 Task: Choose the host language as Italian.
Action: Mouse pressed left at (1028, 147)
Screenshot: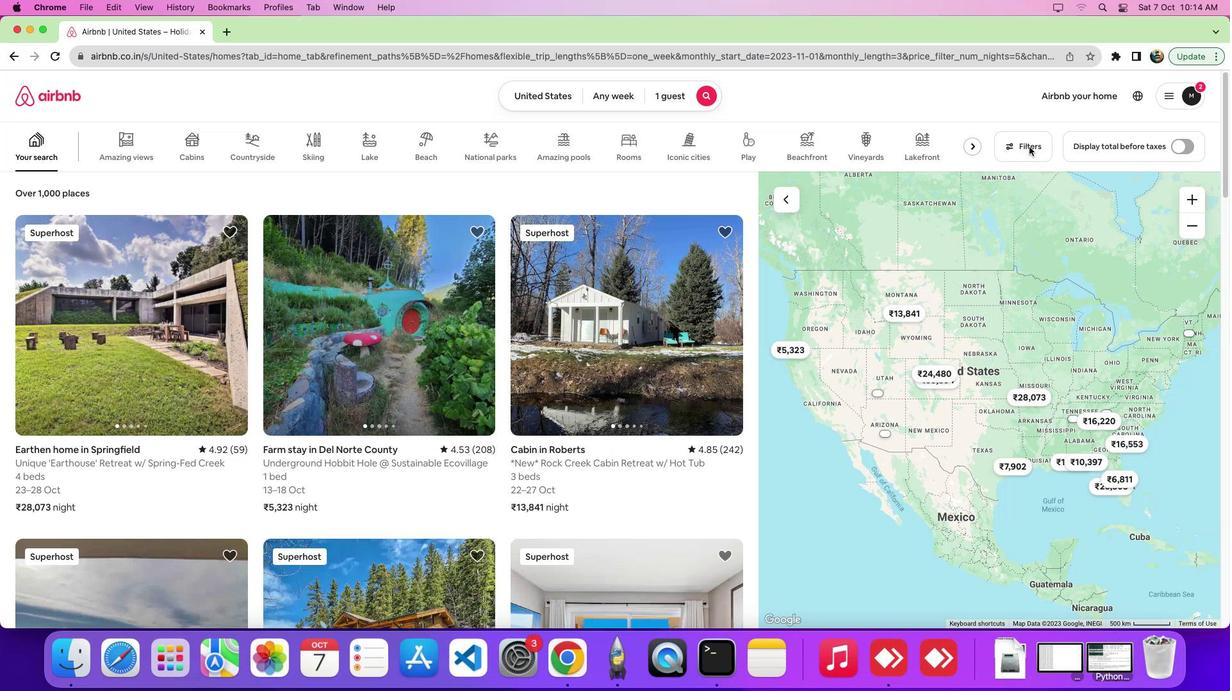 
Action: Mouse pressed left at (1028, 147)
Screenshot: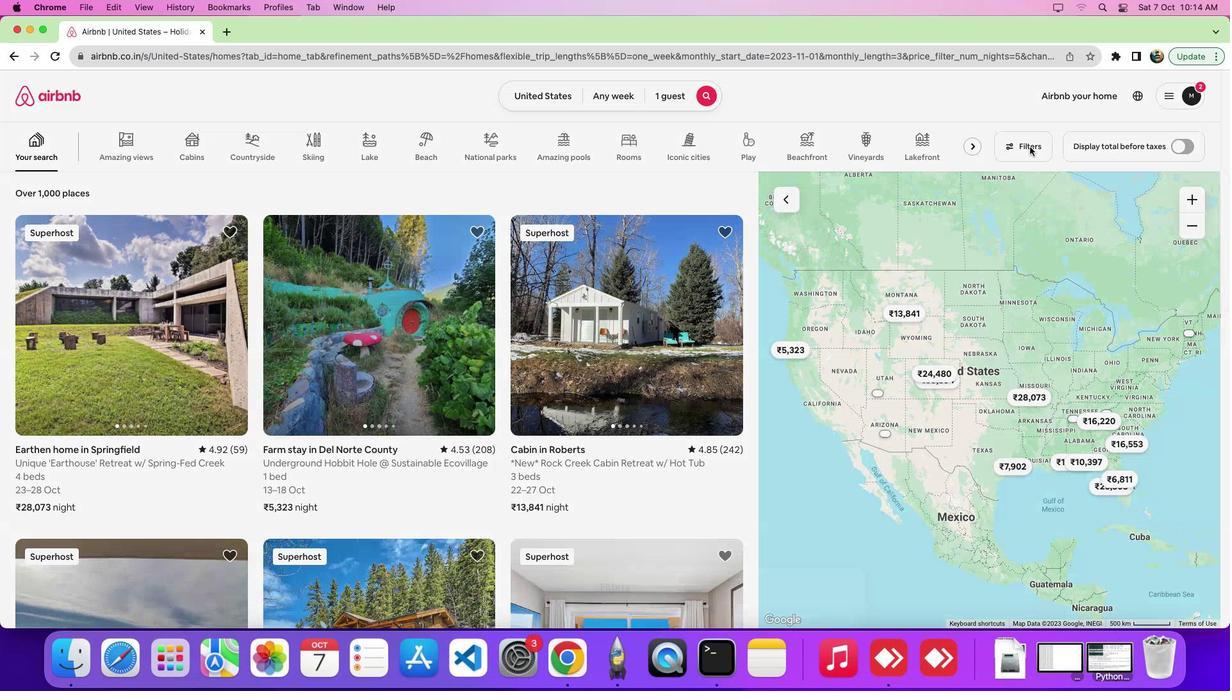 
Action: Mouse moved to (743, 226)
Screenshot: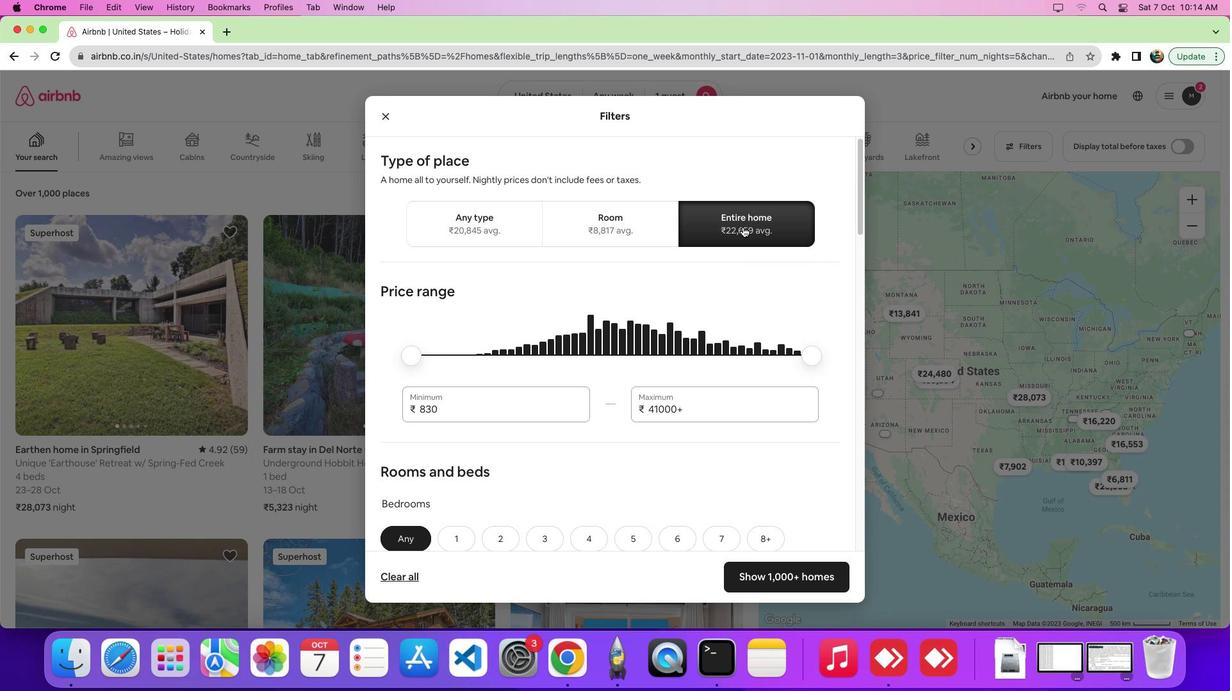 
Action: Mouse pressed left at (743, 226)
Screenshot: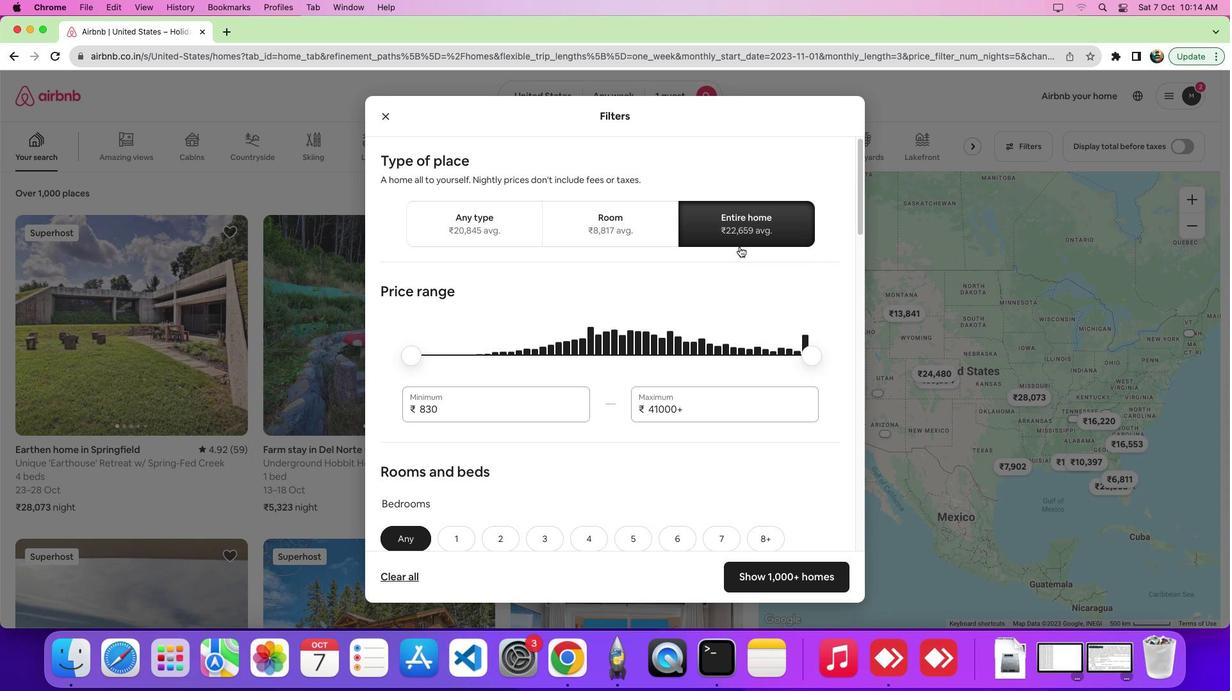 
Action: Mouse moved to (647, 401)
Screenshot: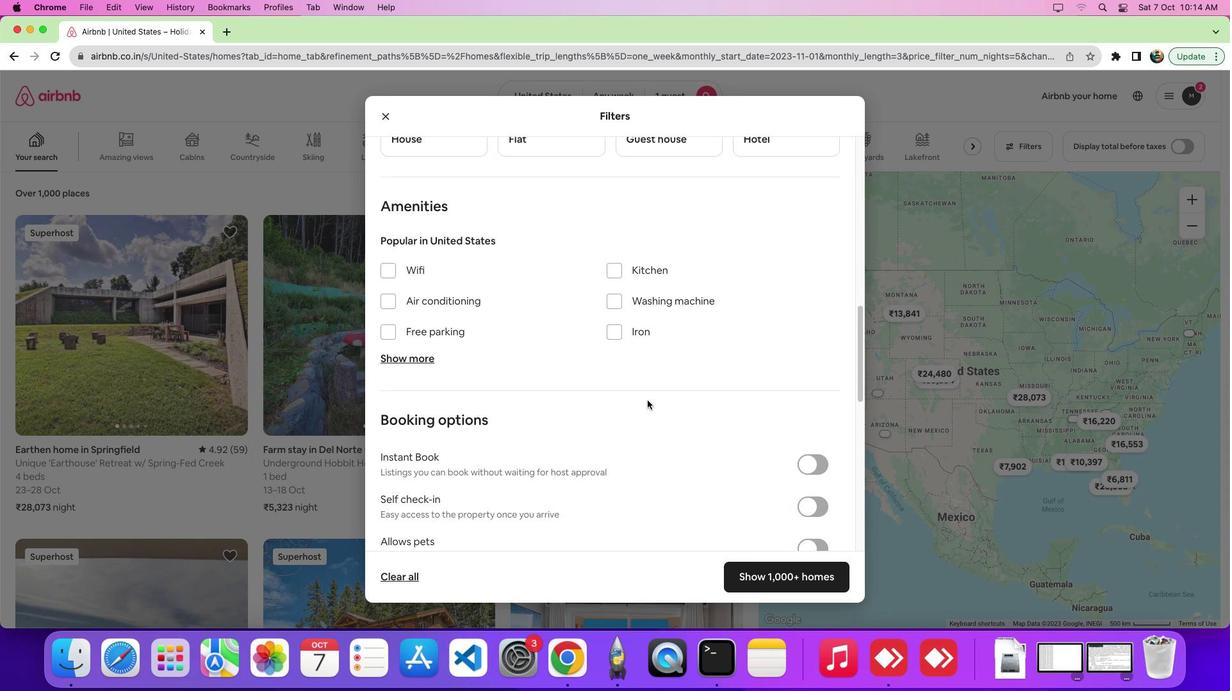 
Action: Mouse scrolled (647, 401) with delta (0, 0)
Screenshot: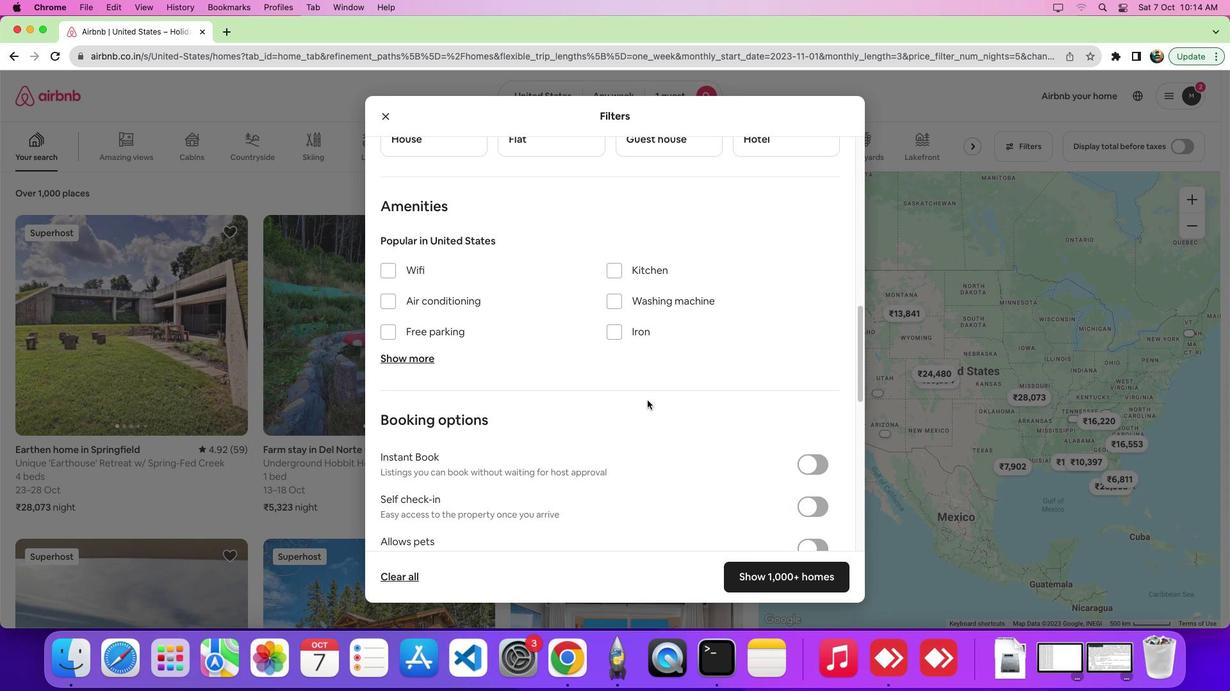 
Action: Mouse scrolled (647, 401) with delta (0, -1)
Screenshot: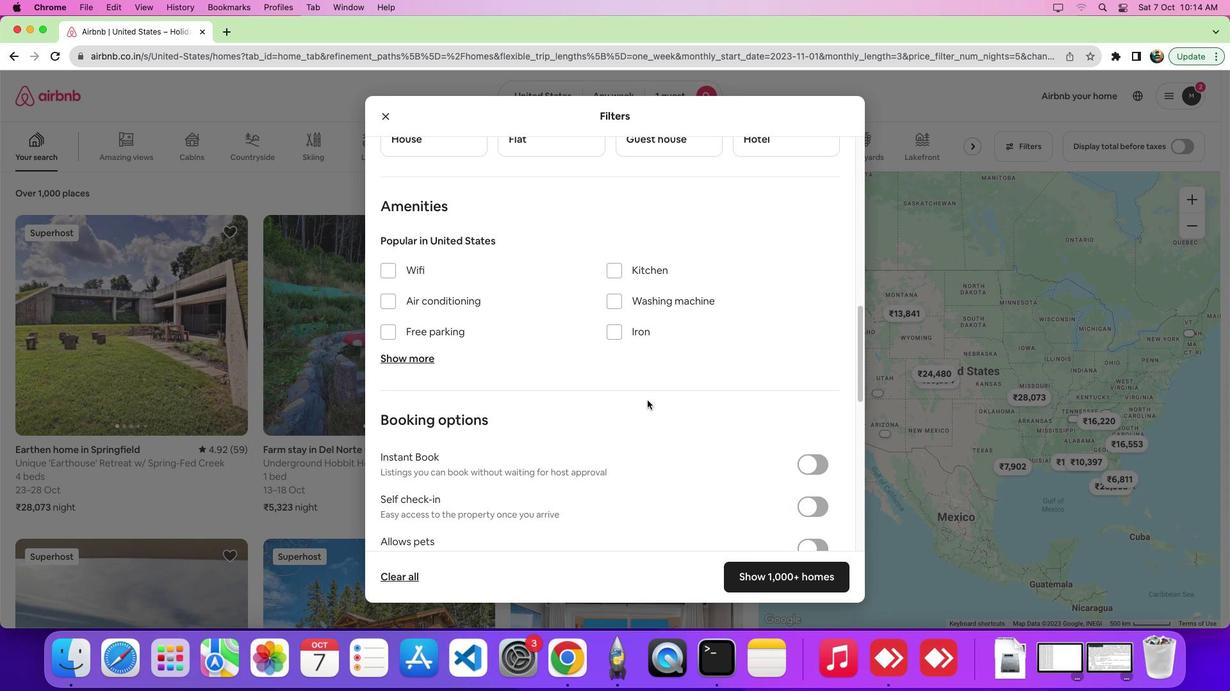 
Action: Mouse scrolled (647, 401) with delta (0, -6)
Screenshot: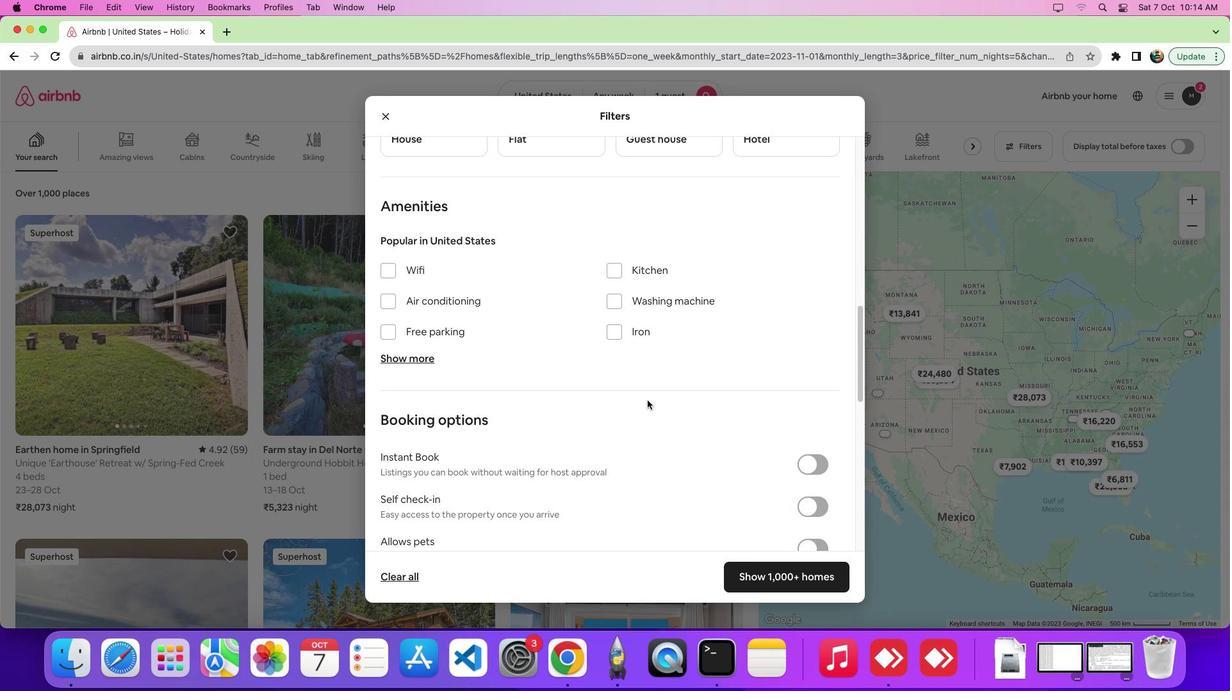 
Action: Mouse scrolled (647, 401) with delta (0, -8)
Screenshot: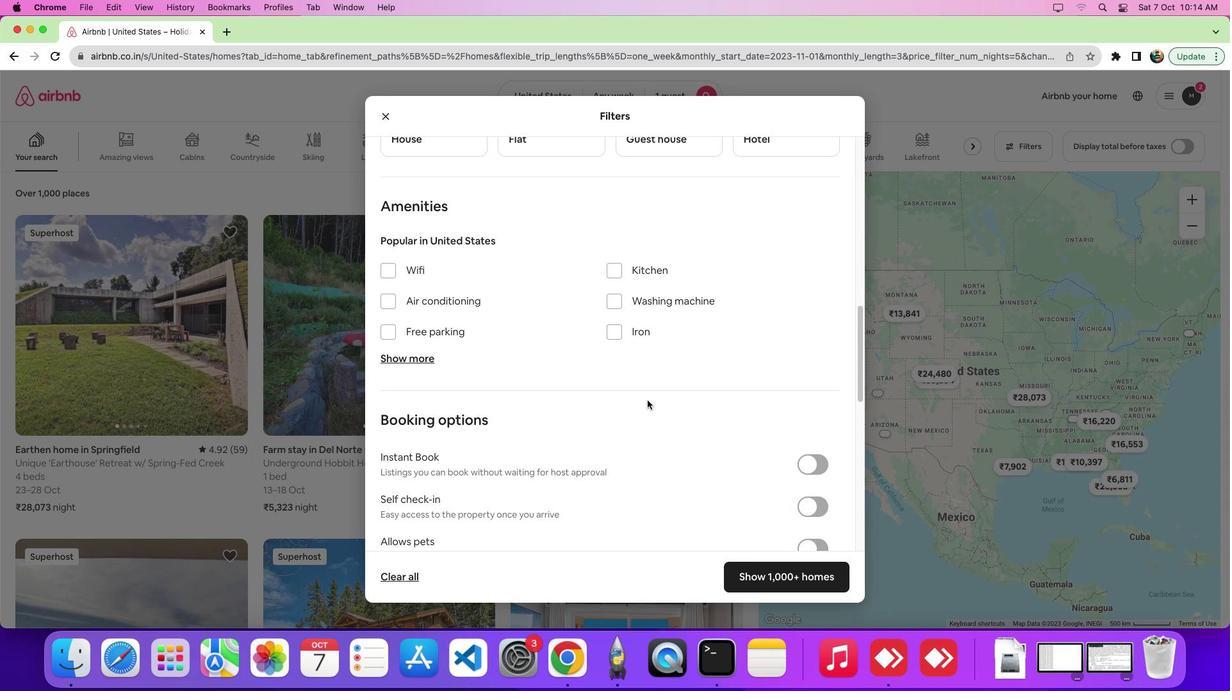 
Action: Mouse scrolled (647, 401) with delta (0, 0)
Screenshot: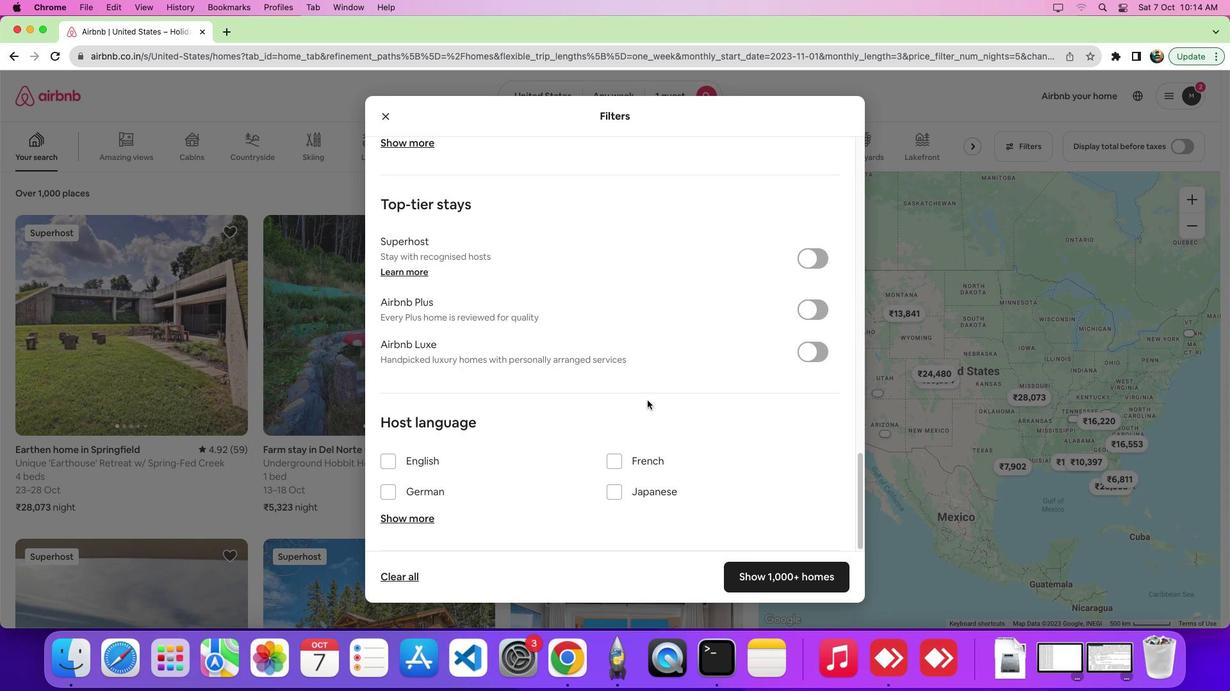 
Action: Mouse scrolled (647, 401) with delta (0, -1)
Screenshot: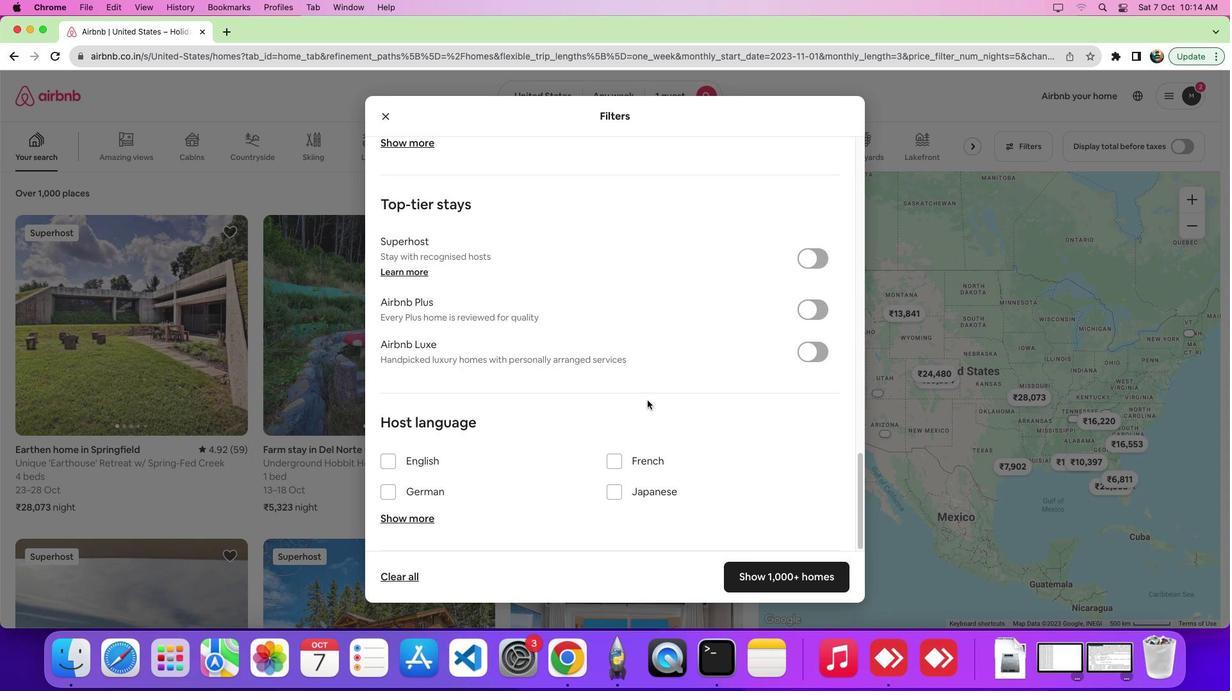 
Action: Mouse scrolled (647, 401) with delta (0, -6)
Screenshot: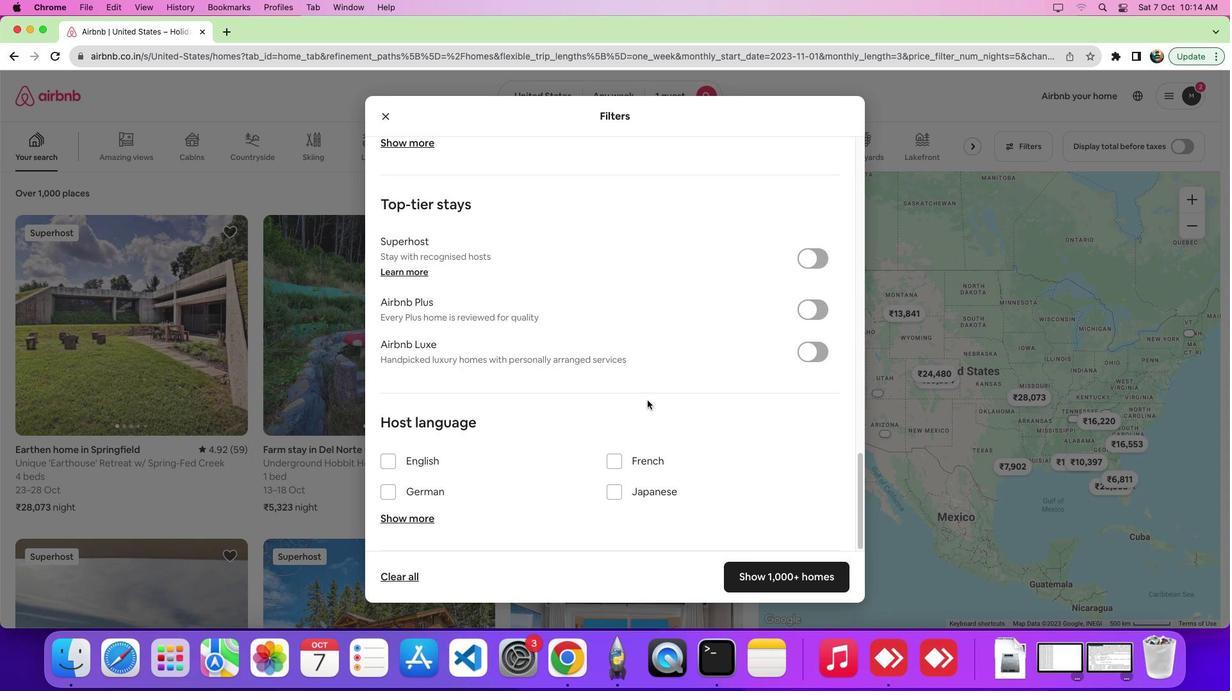 
Action: Mouse scrolled (647, 401) with delta (0, -8)
Screenshot: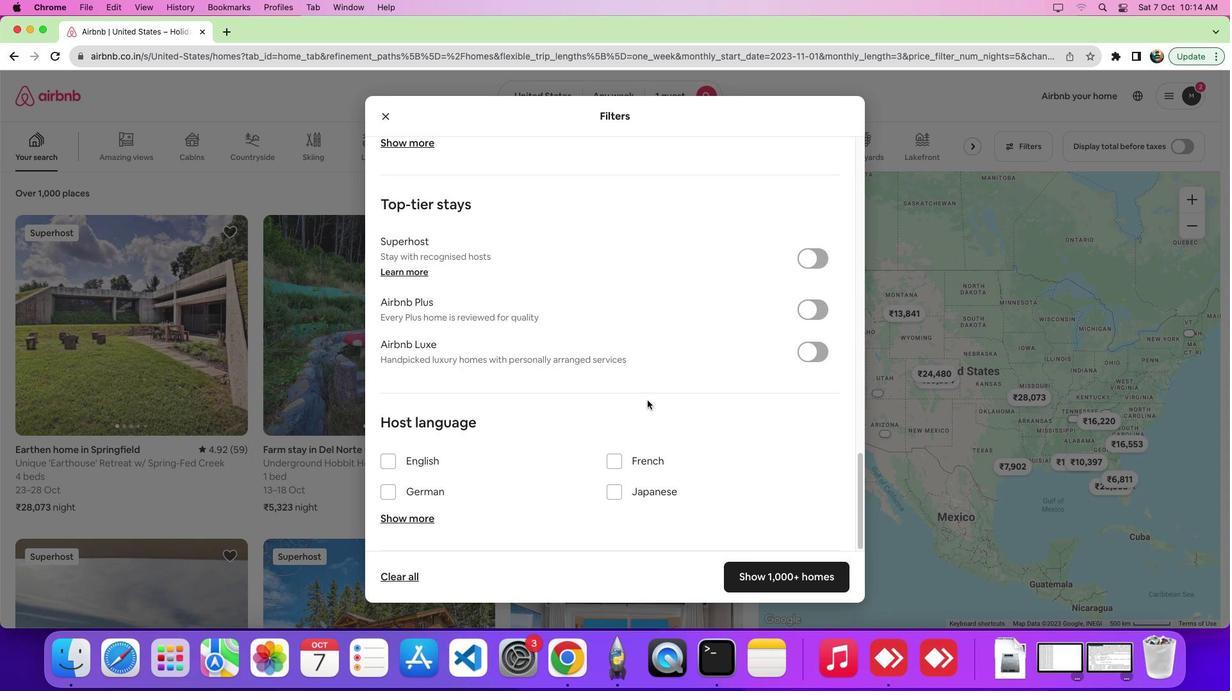 
Action: Mouse scrolled (647, 401) with delta (0, -10)
Screenshot: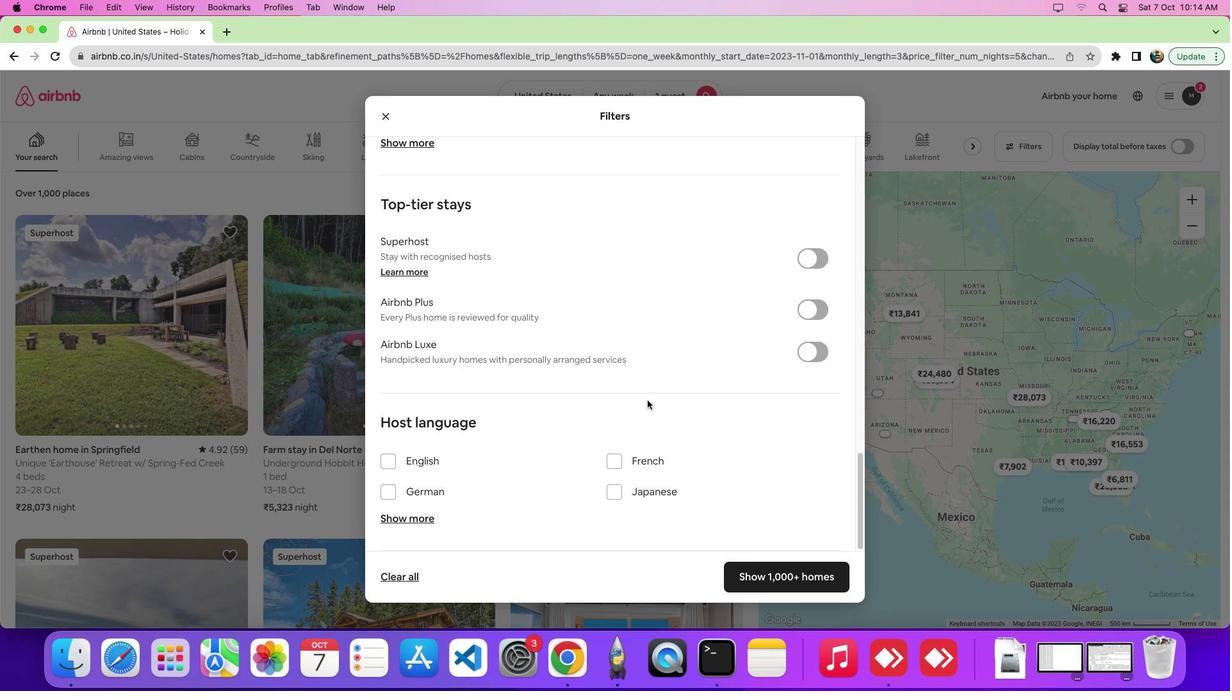 
Action: Mouse moved to (426, 518)
Screenshot: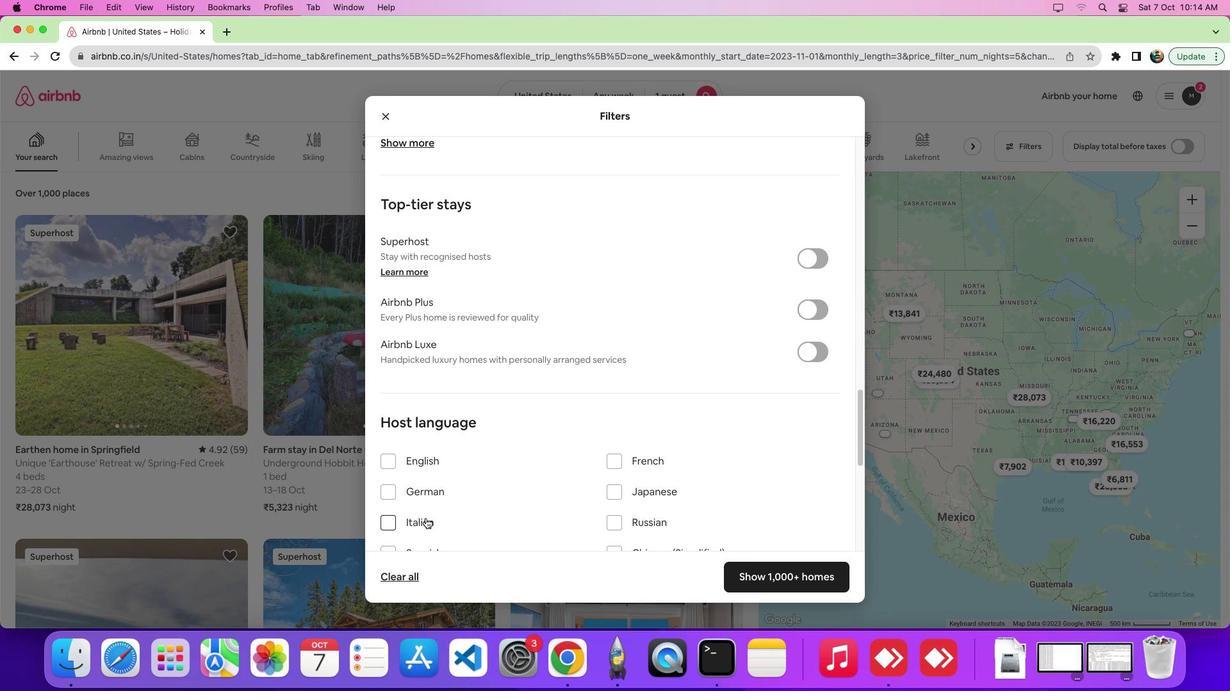 
Action: Mouse pressed left at (426, 518)
Screenshot: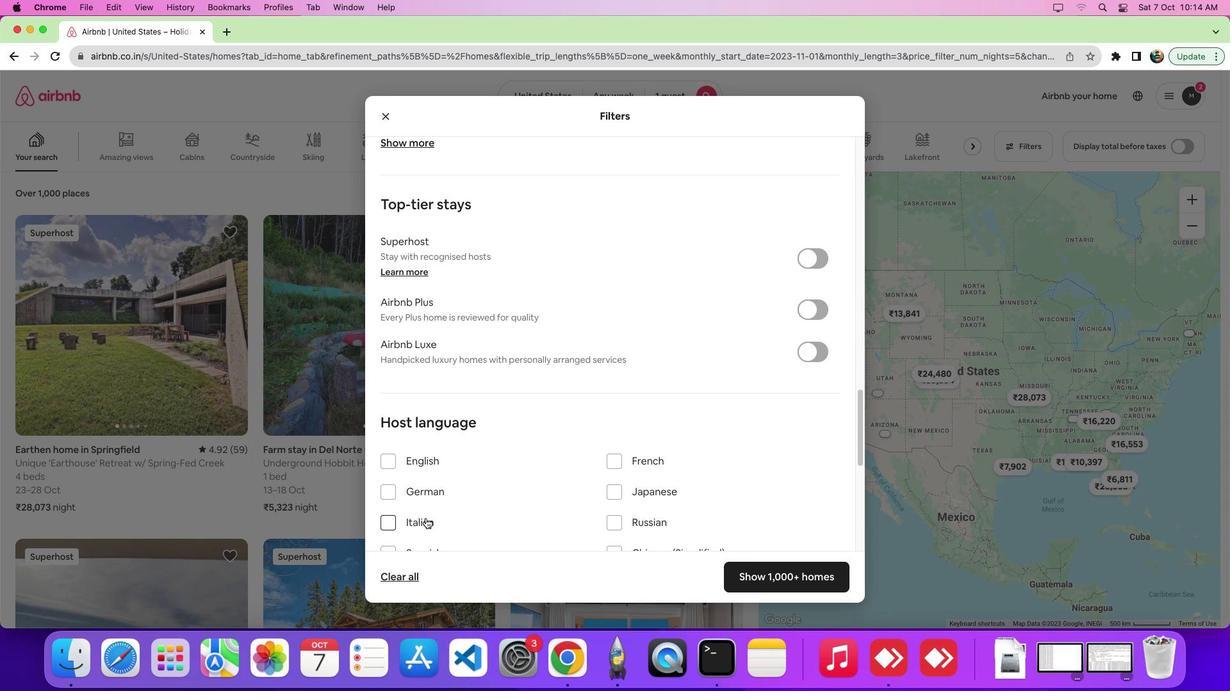 
Action: Mouse moved to (398, 521)
Screenshot: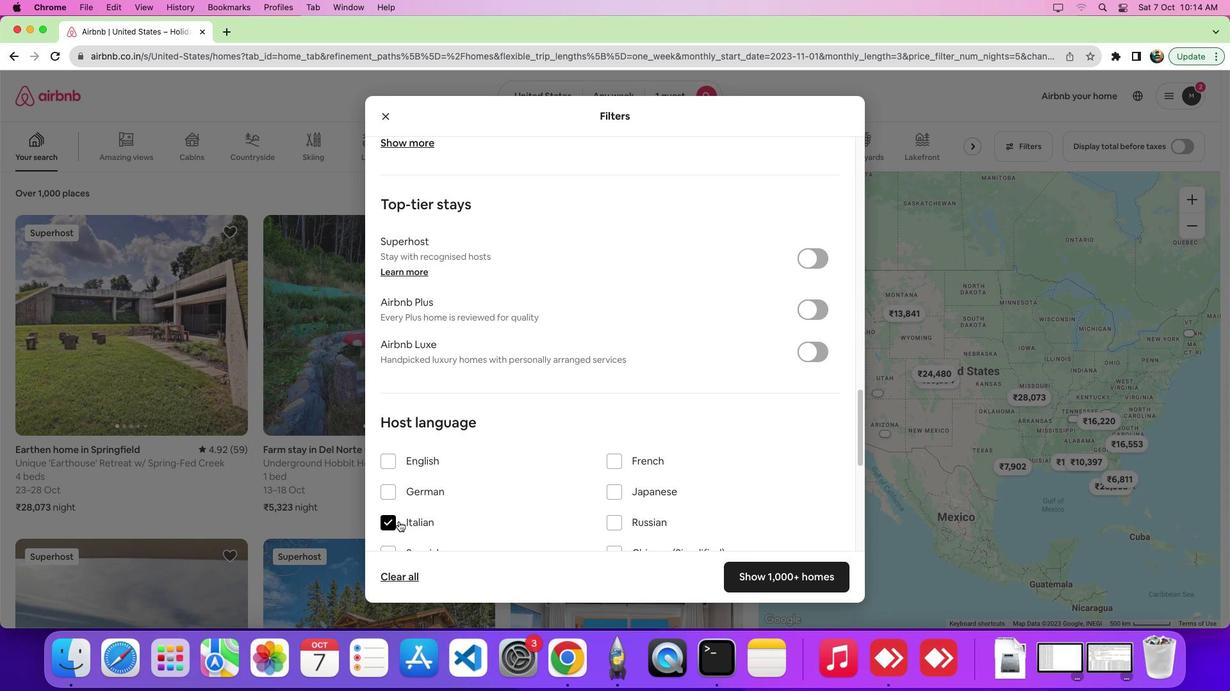 
Action: Mouse pressed left at (398, 521)
Screenshot: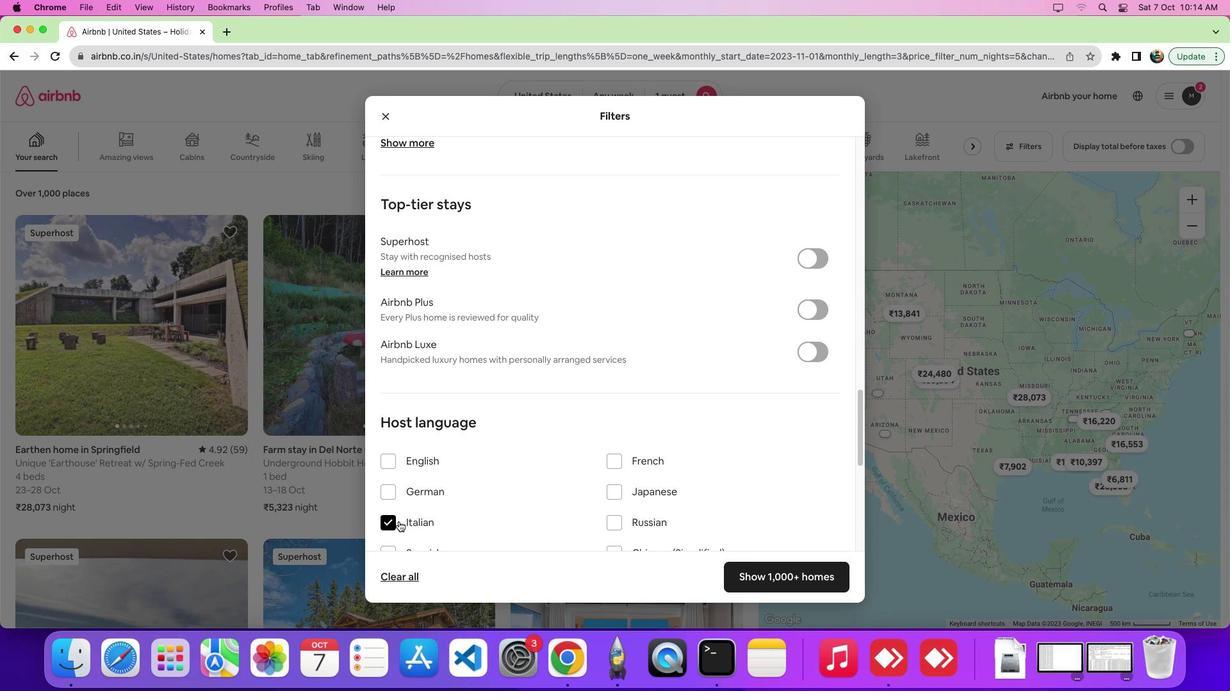 
